 Task: Create a blank project BitRise with privacy Public and default view as List and in the team Taskers . Create three sections in the project as To-Do, Doing and Done
Action: Mouse moved to (512, 313)
Screenshot: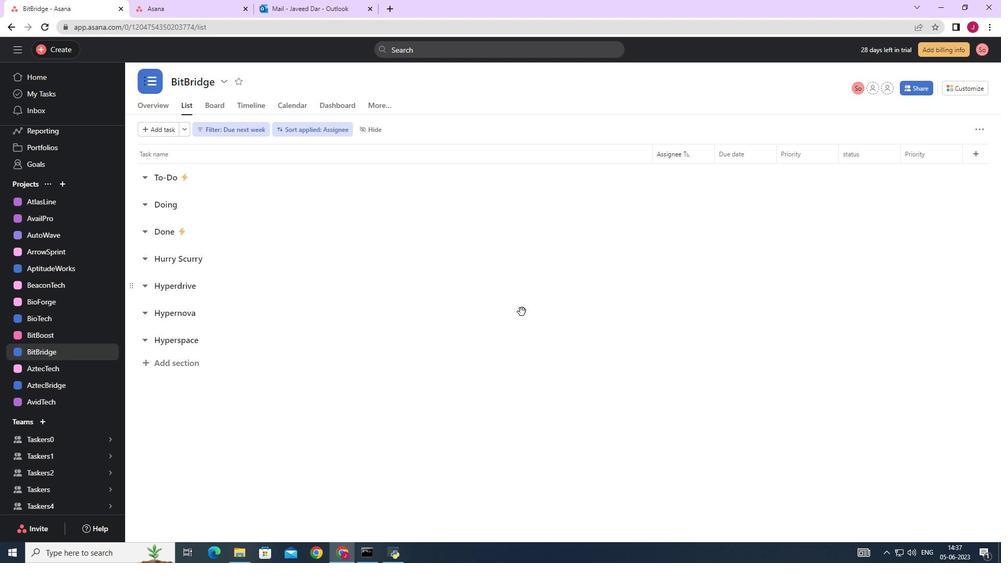 
Action: Mouse scrolled (512, 313) with delta (0, 0)
Screenshot: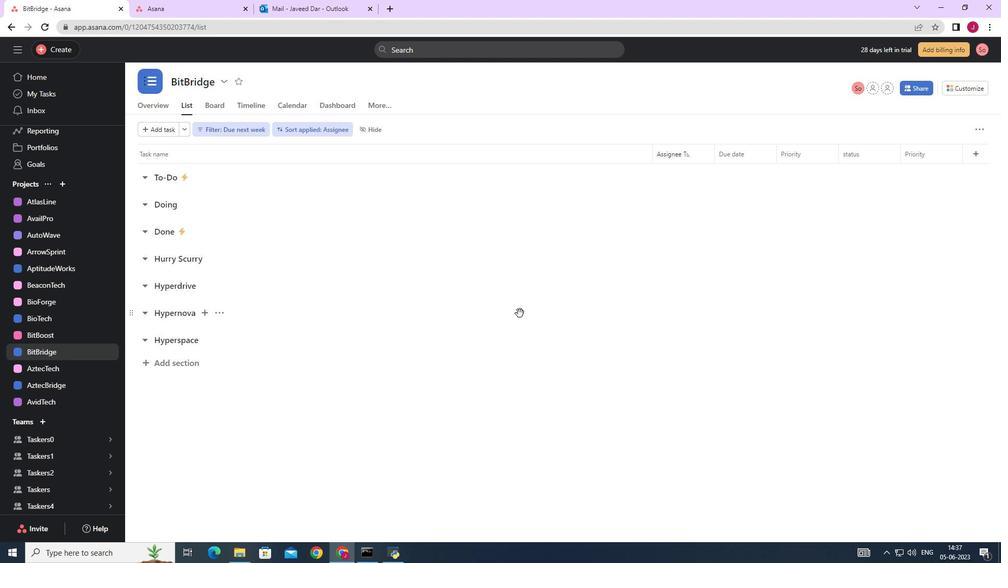 
Action: Mouse scrolled (512, 313) with delta (0, 0)
Screenshot: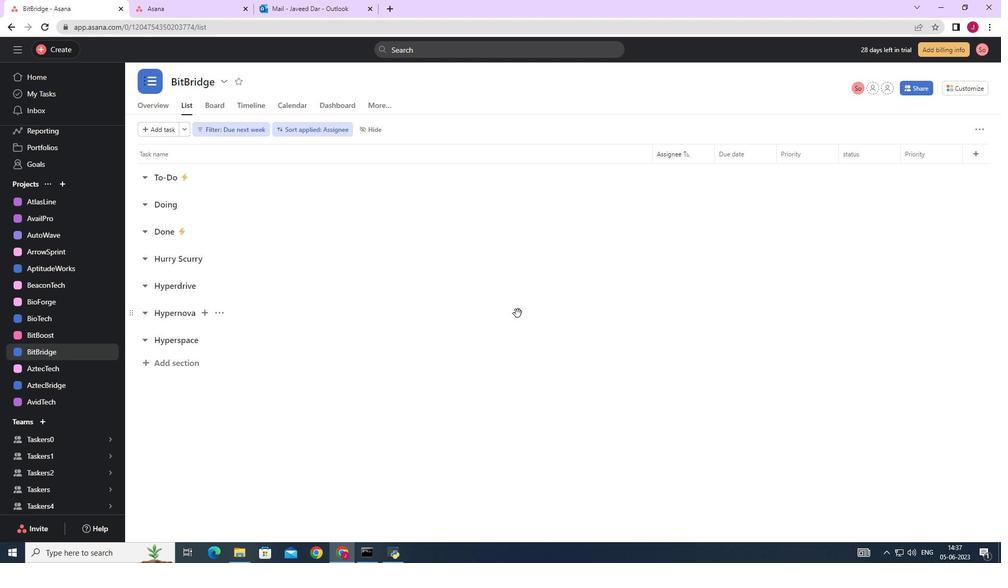 
Action: Mouse moved to (62, 180)
Screenshot: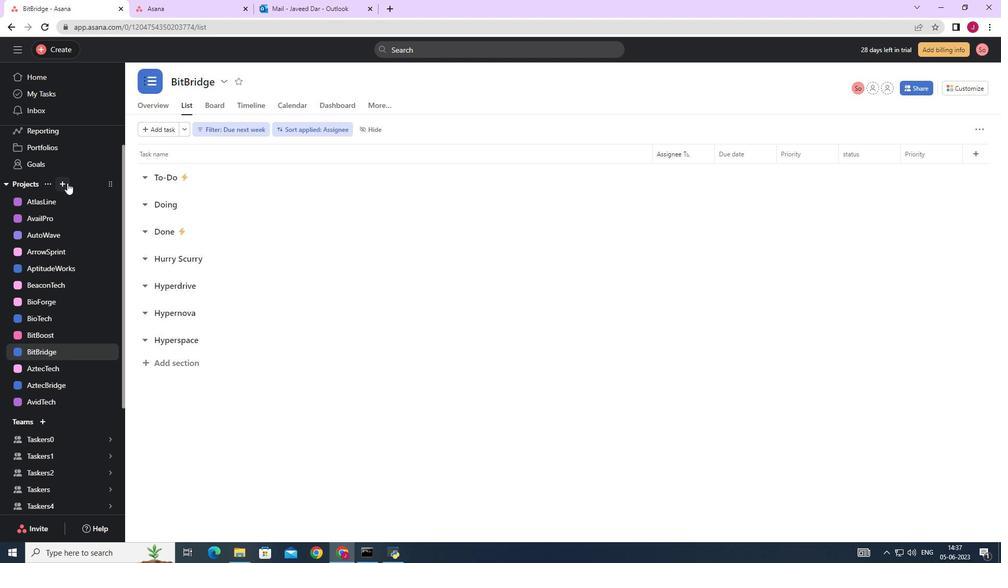 
Action: Mouse pressed left at (62, 180)
Screenshot: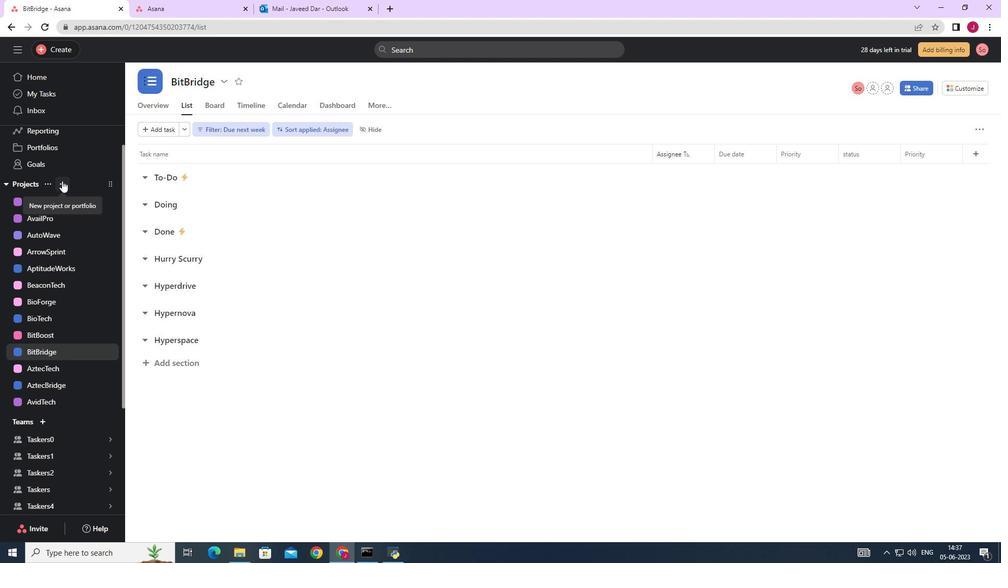 
Action: Mouse moved to (99, 205)
Screenshot: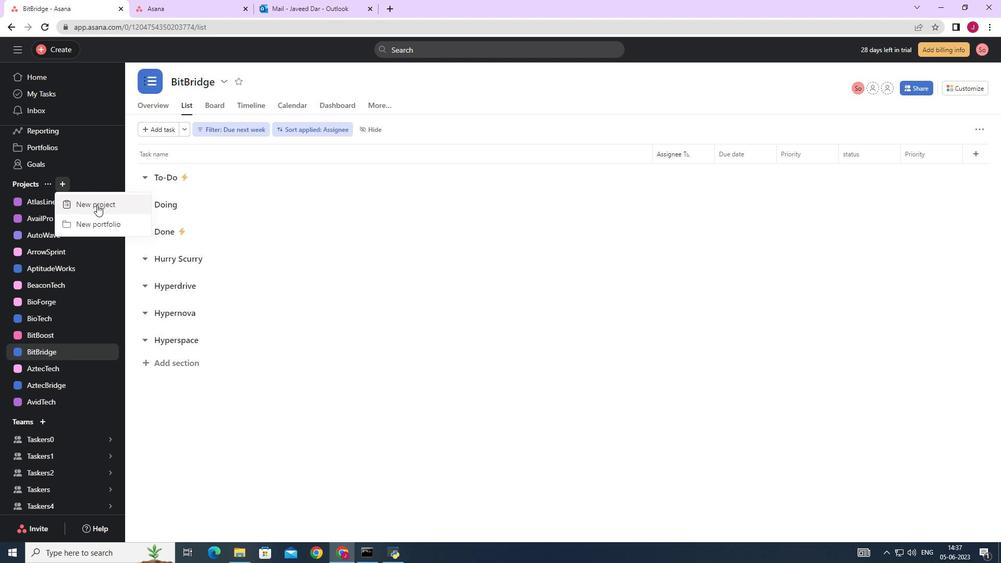 
Action: Mouse pressed left at (99, 205)
Screenshot: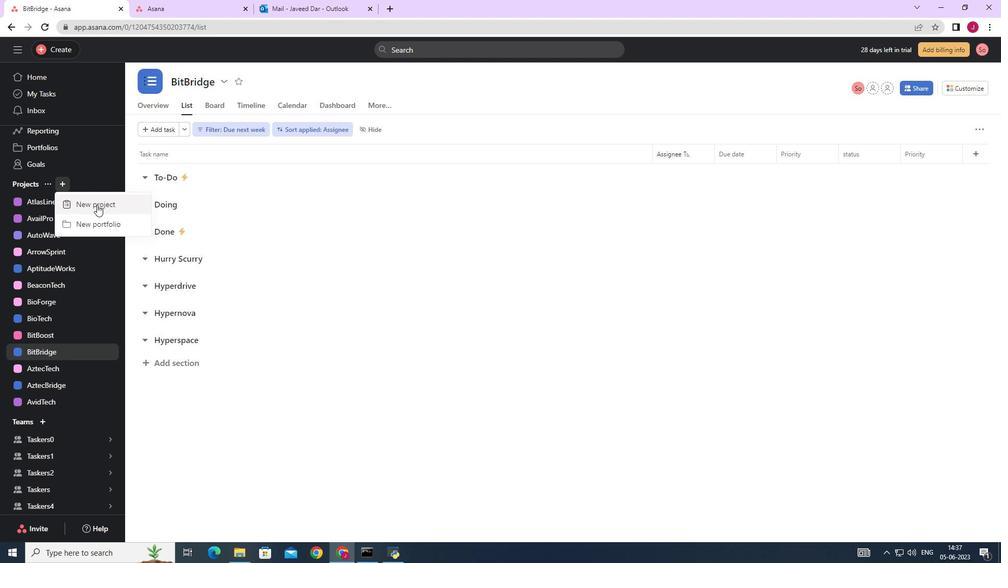 
Action: Mouse moved to (419, 219)
Screenshot: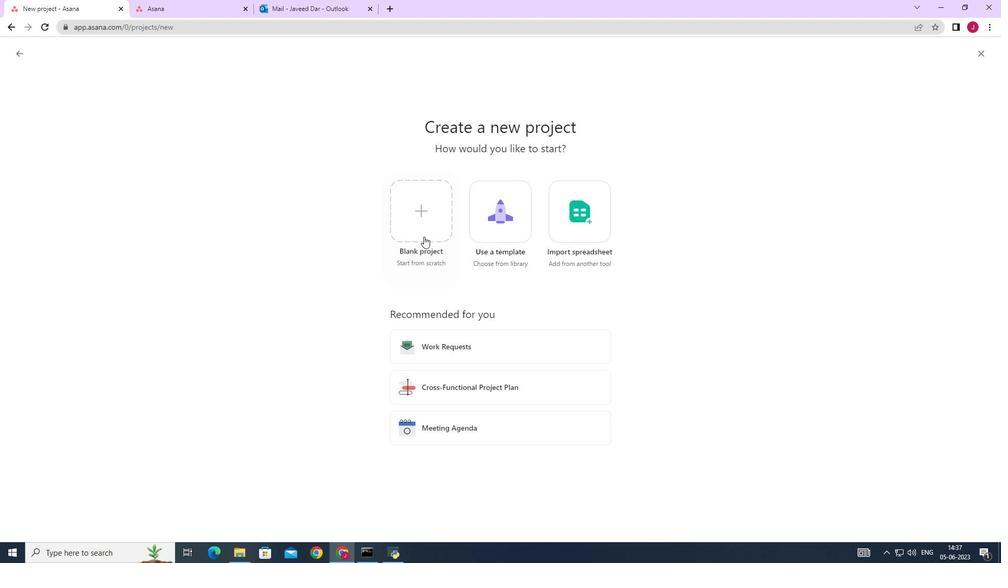 
Action: Mouse pressed left at (419, 219)
Screenshot: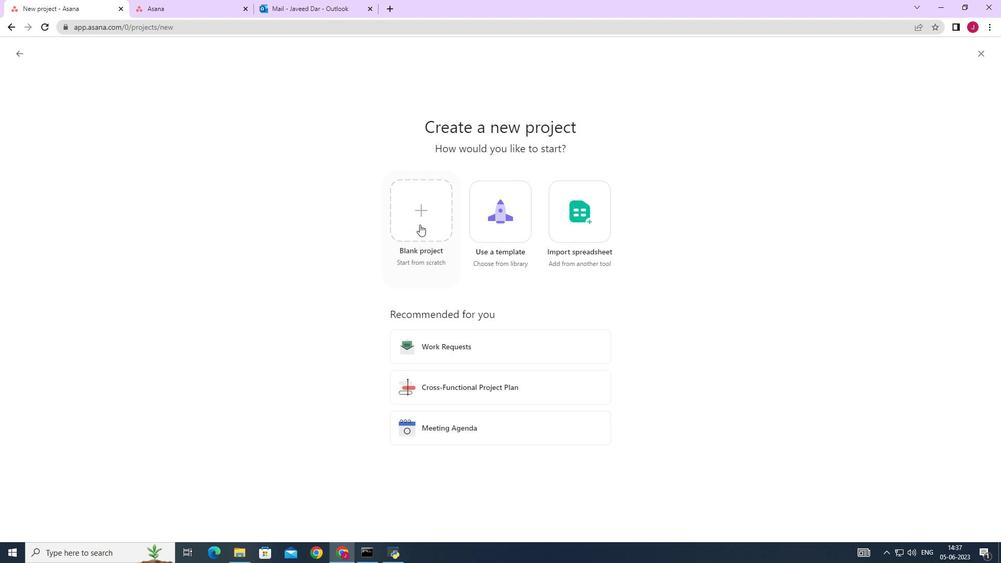
Action: Key pressed <Key.caps_lock>B<Key.caps_lock>it<Key.caps_lock>R<Key.caps_lock>ise
Screenshot: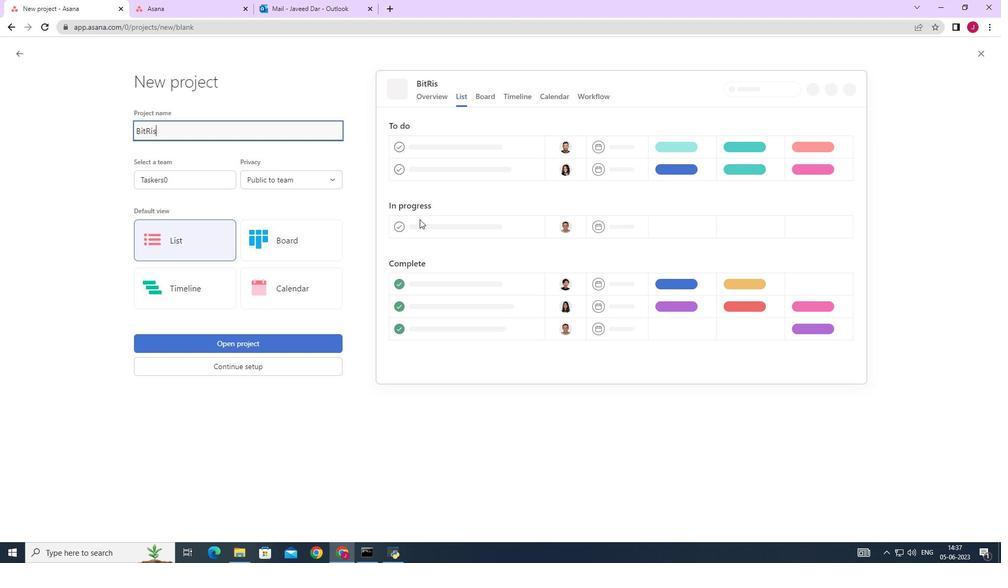 
Action: Mouse moved to (224, 176)
Screenshot: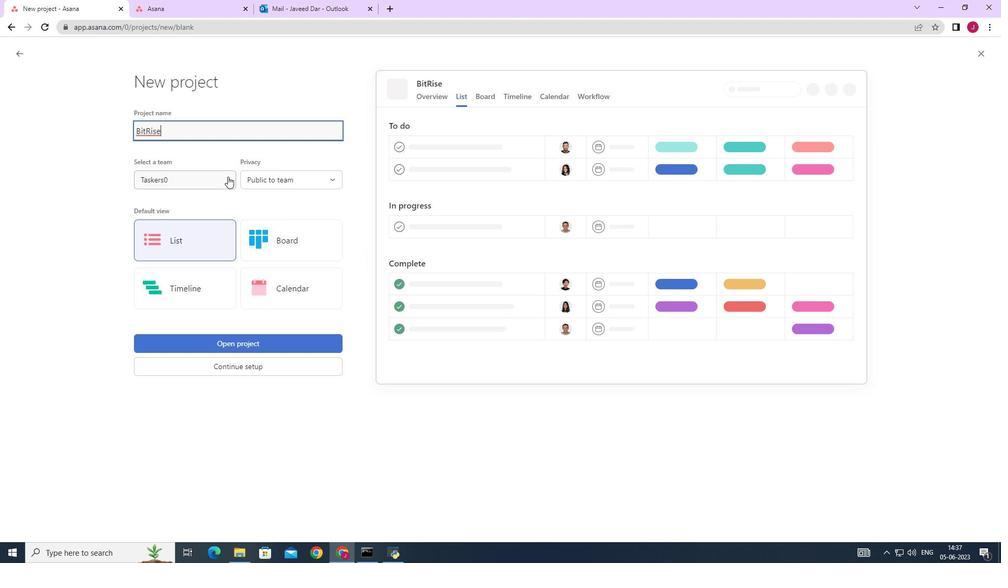 
Action: Mouse pressed left at (224, 176)
Screenshot: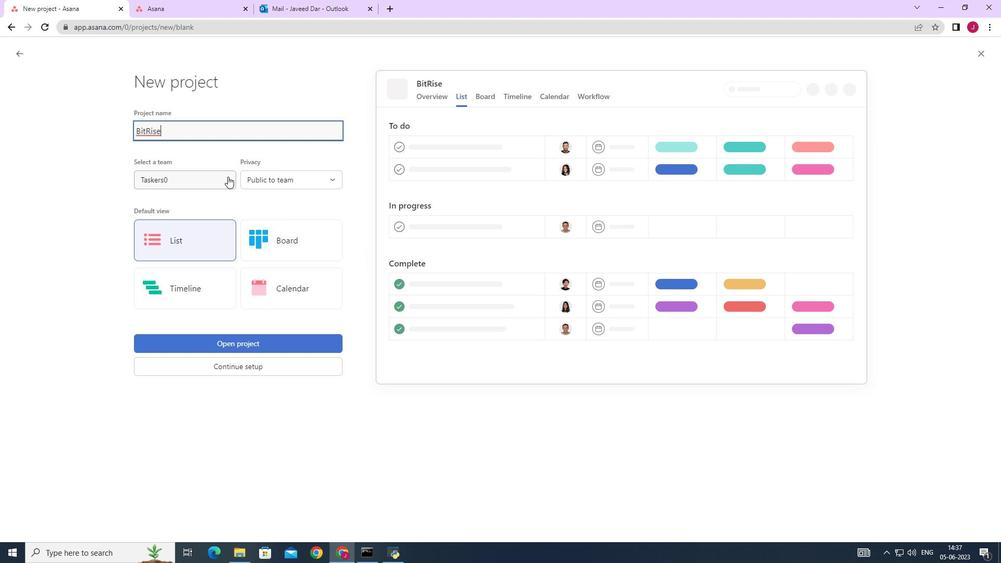 
Action: Mouse moved to (186, 219)
Screenshot: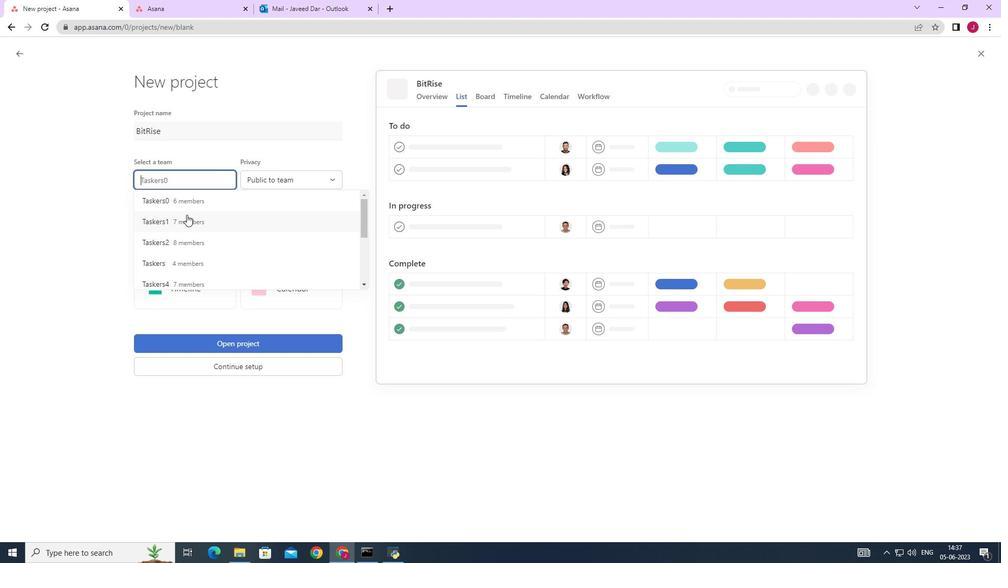 
Action: Mouse pressed left at (186, 219)
Screenshot: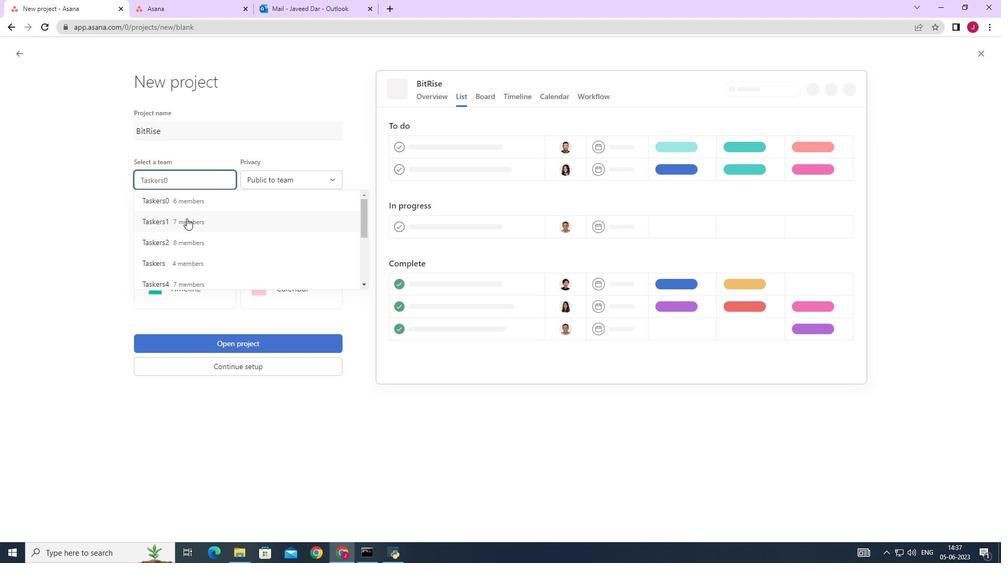 
Action: Mouse moved to (205, 242)
Screenshot: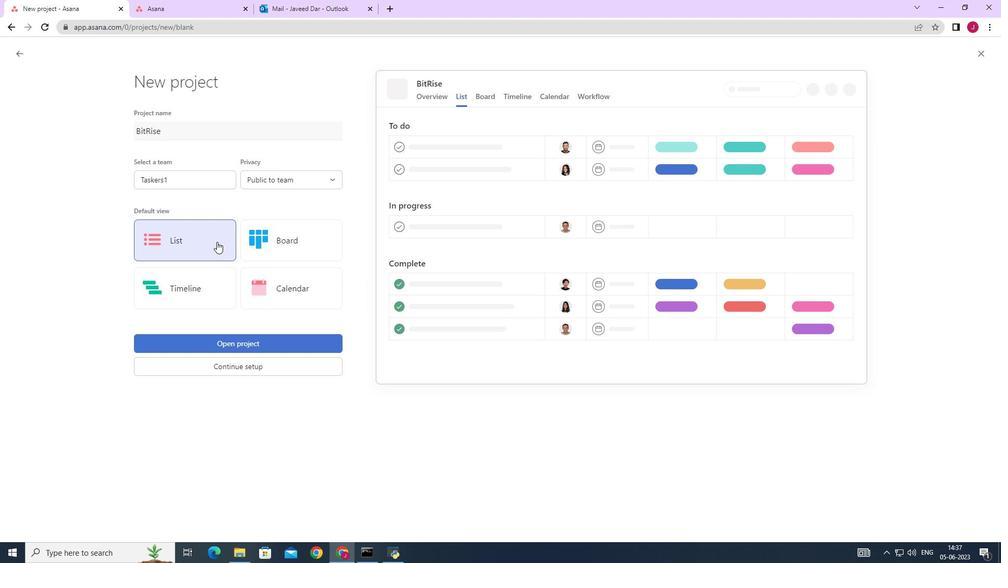 
Action: Mouse pressed left at (205, 242)
Screenshot: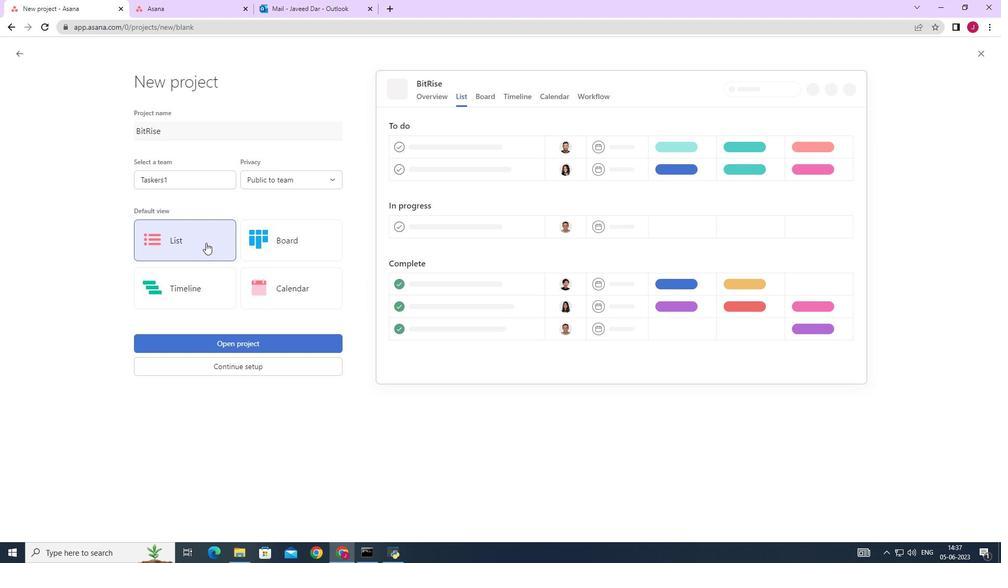 
Action: Mouse moved to (229, 343)
Screenshot: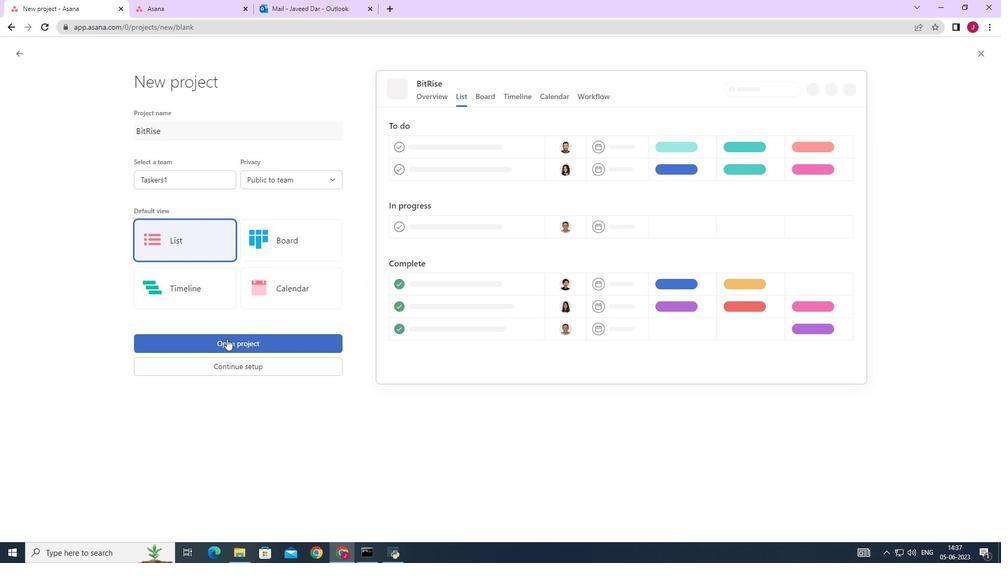 
Action: Mouse pressed left at (229, 343)
Screenshot: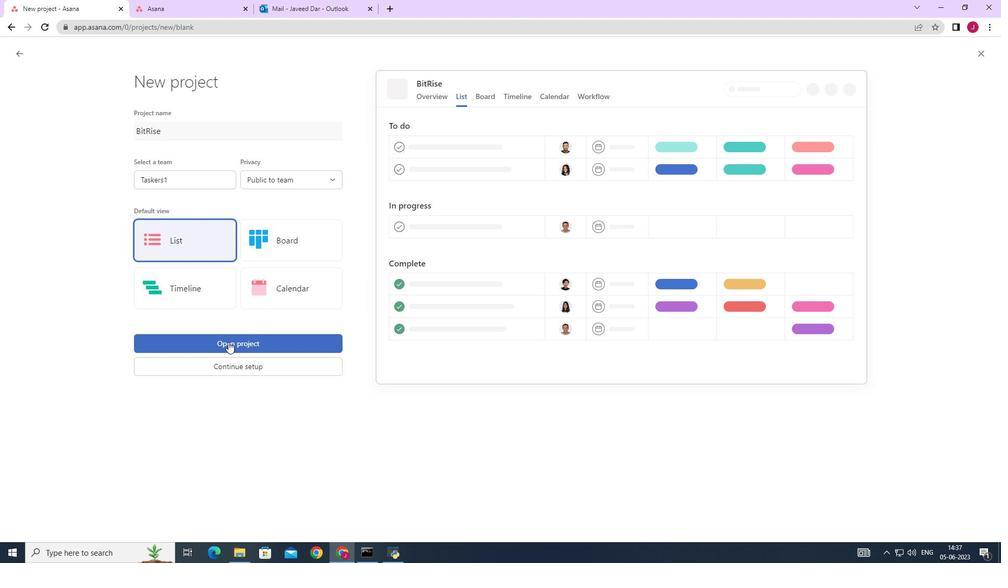 
Action: Mouse moved to (188, 226)
Screenshot: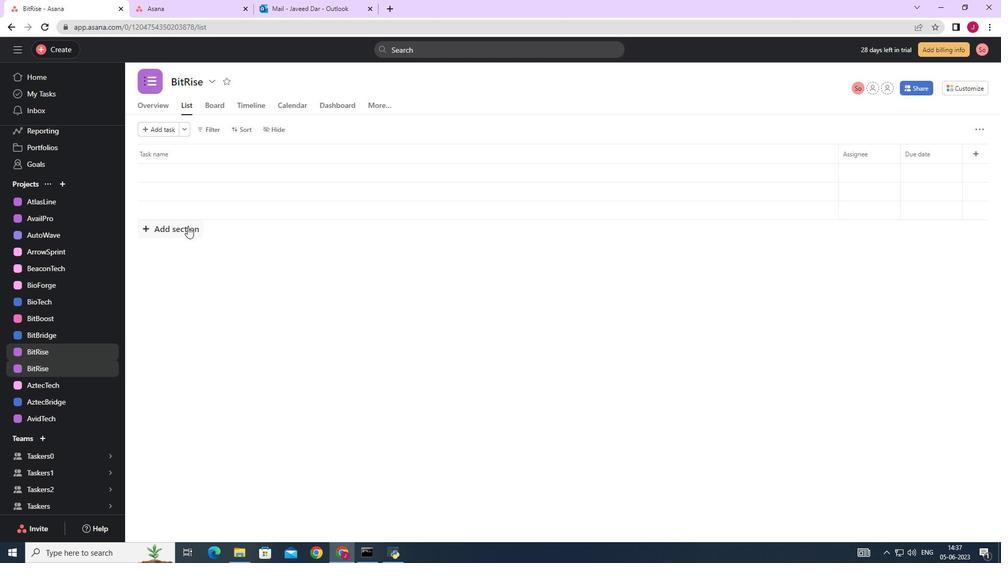 
Action: Mouse pressed left at (188, 226)
Screenshot: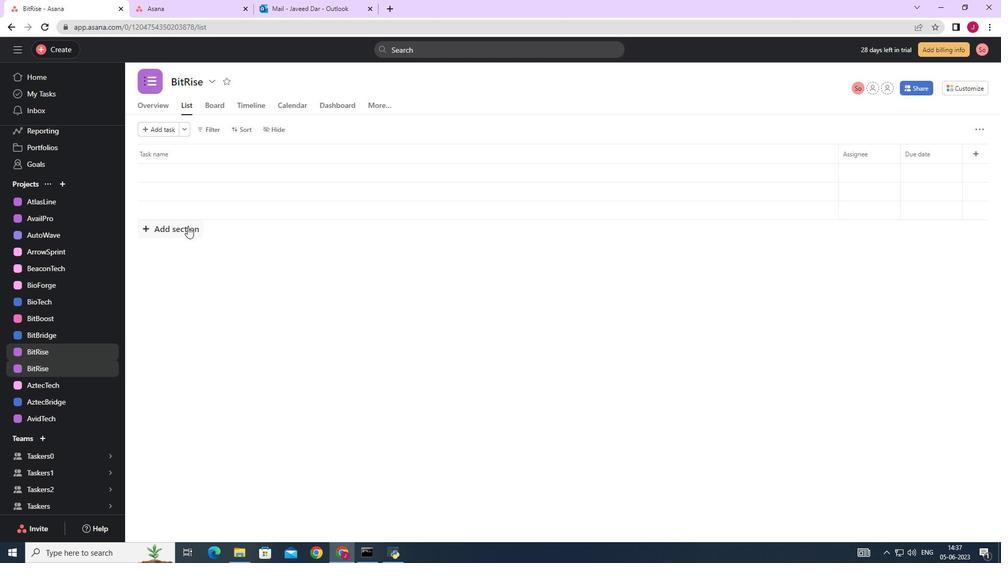 
Action: Mouse moved to (189, 226)
Screenshot: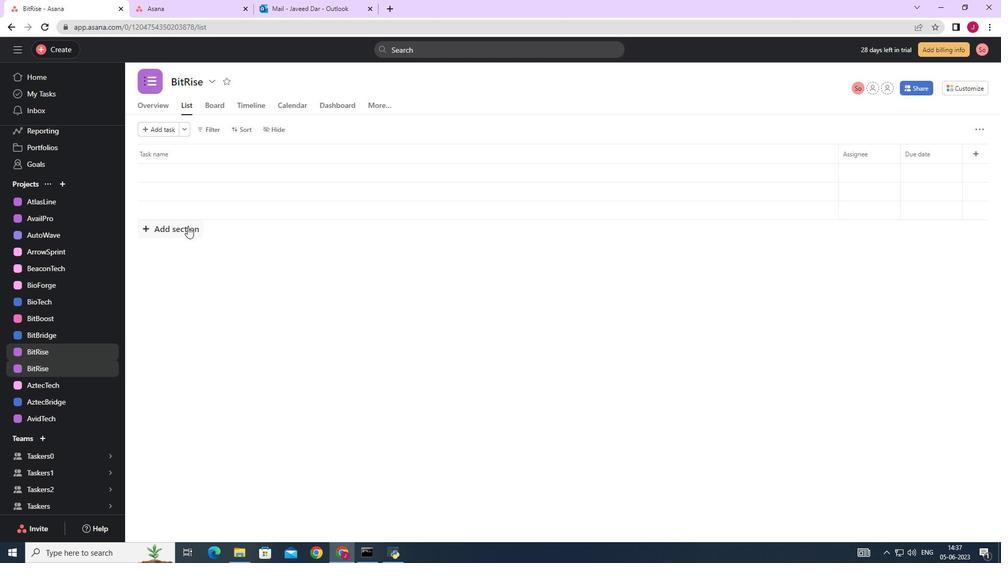 
Action: Key pressed <Key.caps_lock>T<Key.caps_lock>o-<Key.caps_lock>D<Key.caps_lock>o
Screenshot: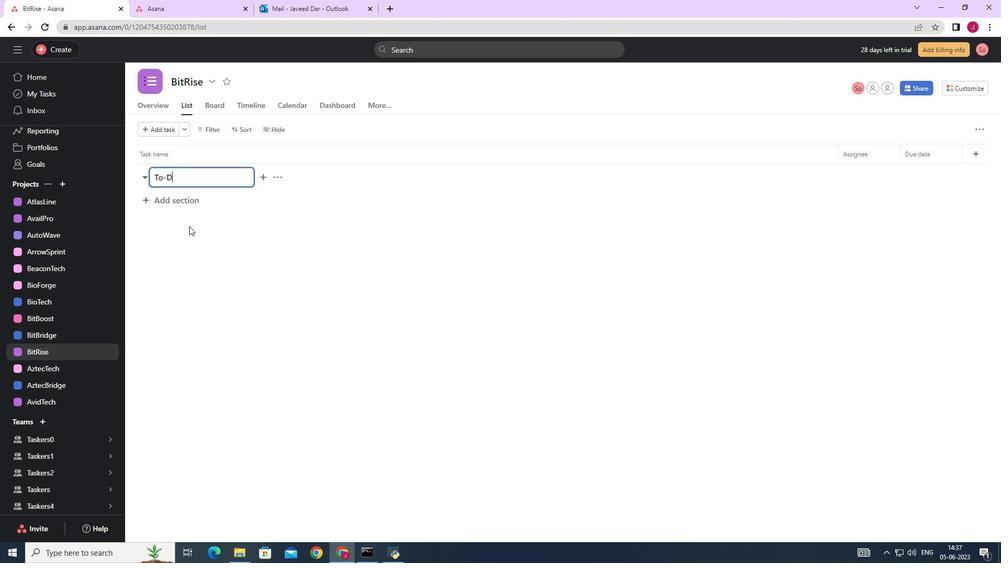 
Action: Mouse moved to (183, 204)
Screenshot: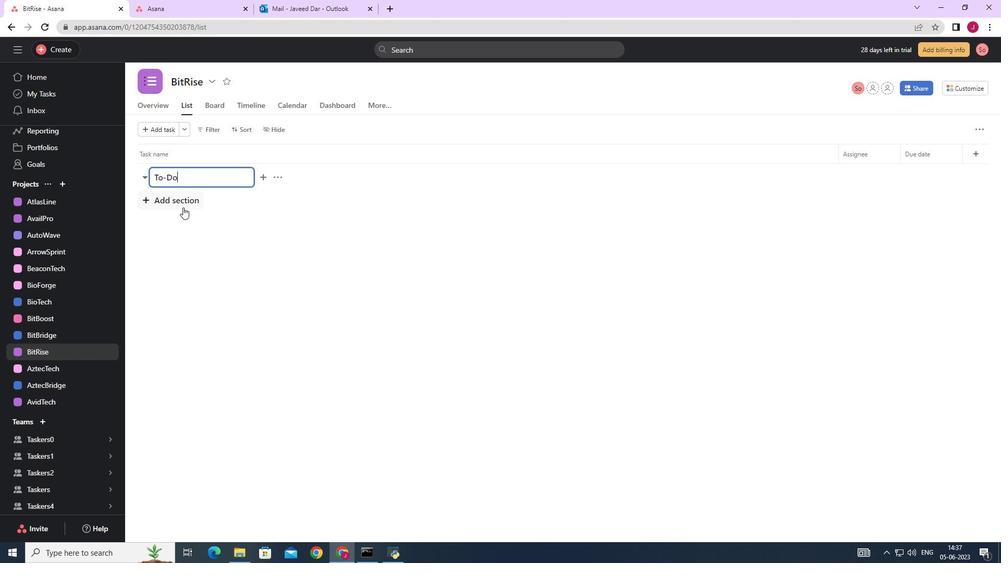 
Action: Mouse pressed left at (183, 204)
Screenshot: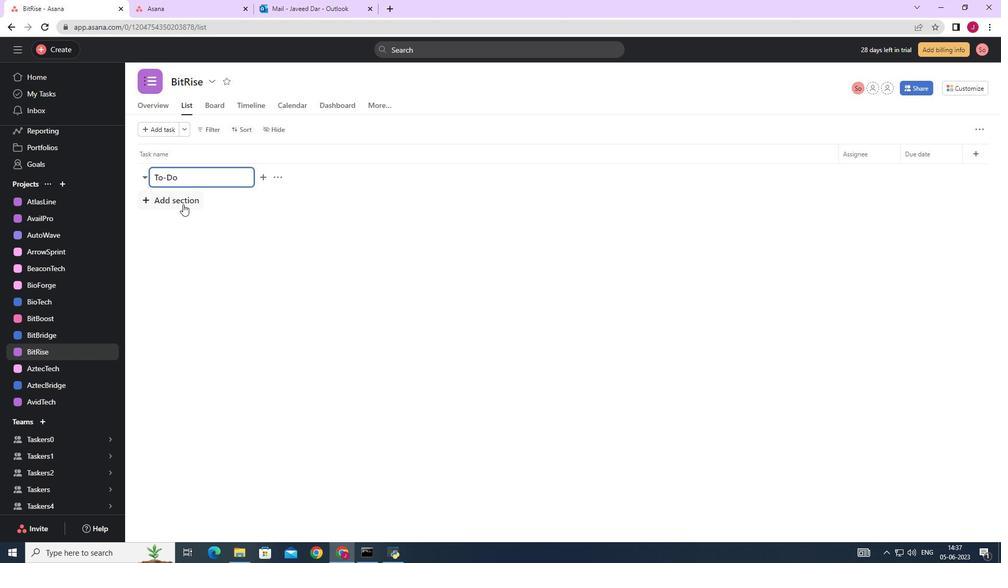 
Action: Key pressed <Key.caps_lock>D<Key.caps_lock>oing
Screenshot: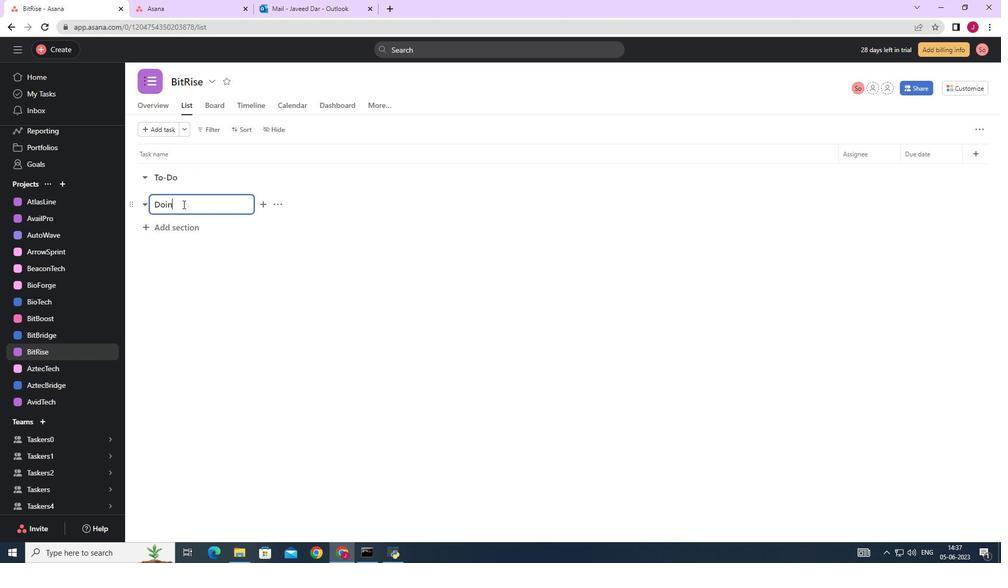 
Action: Mouse moved to (193, 223)
Screenshot: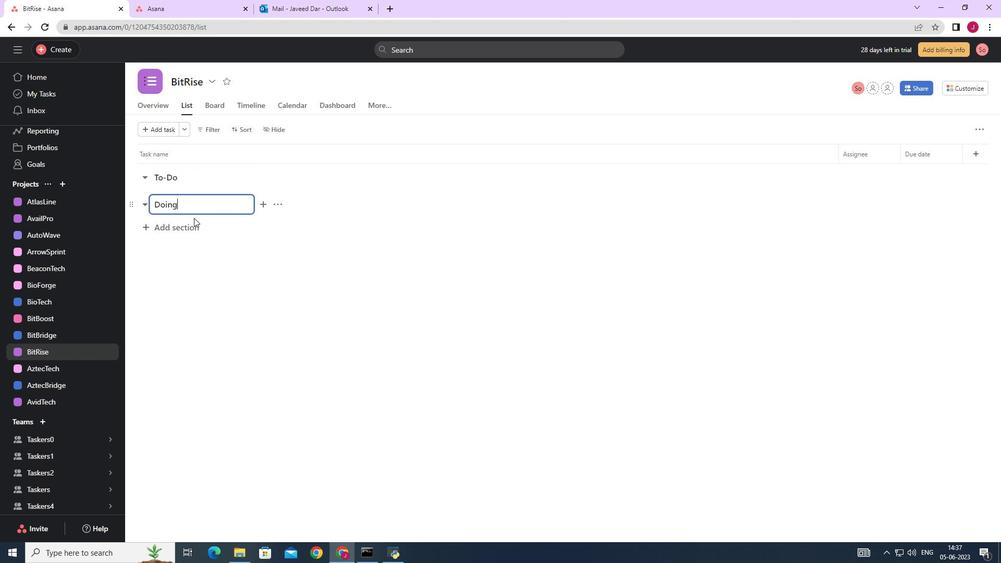 
Action: Mouse pressed left at (193, 223)
Screenshot: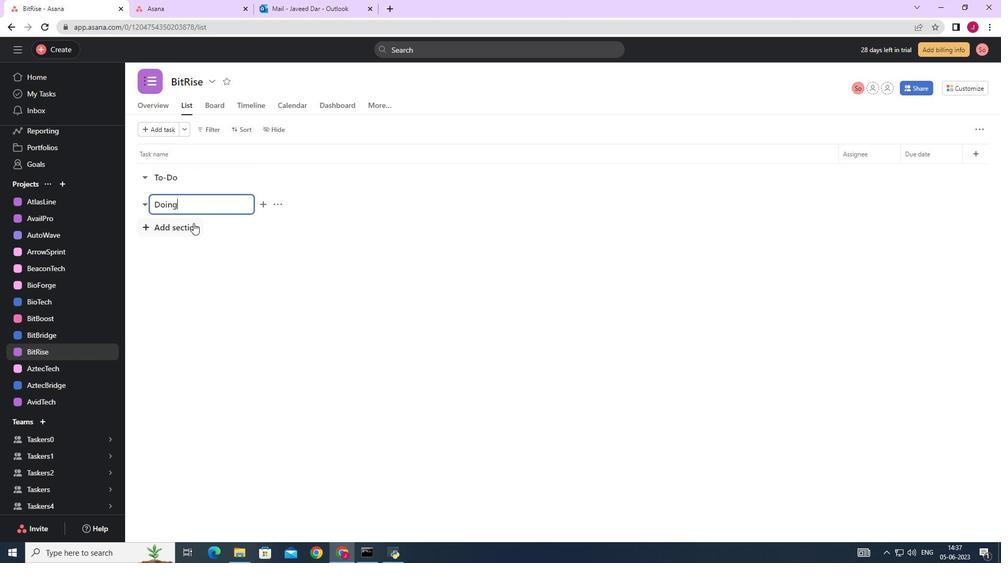 
Action: Key pressed <Key.caps_lock>D<Key.caps_lock>one
Screenshot: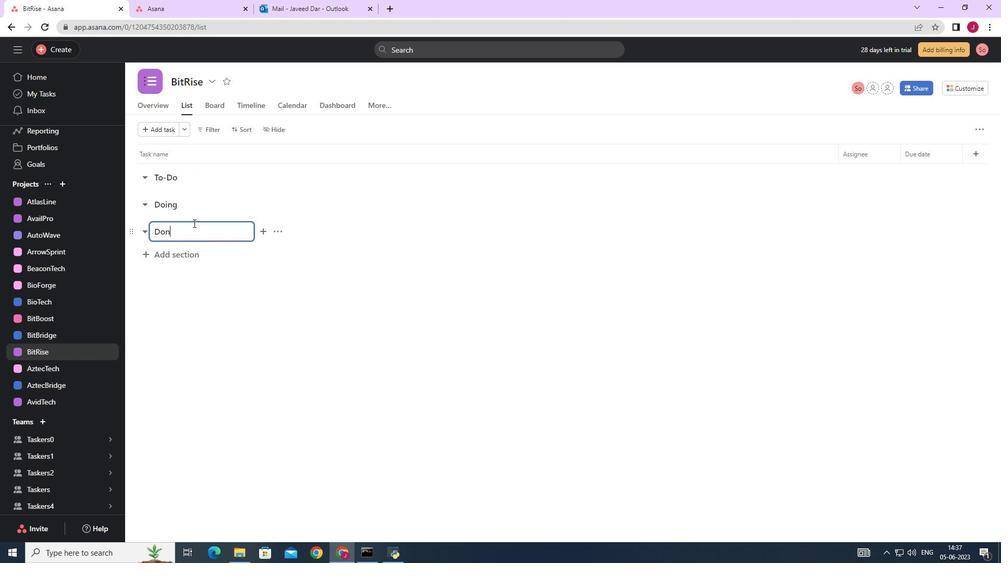 
Action: Mouse moved to (178, 254)
Screenshot: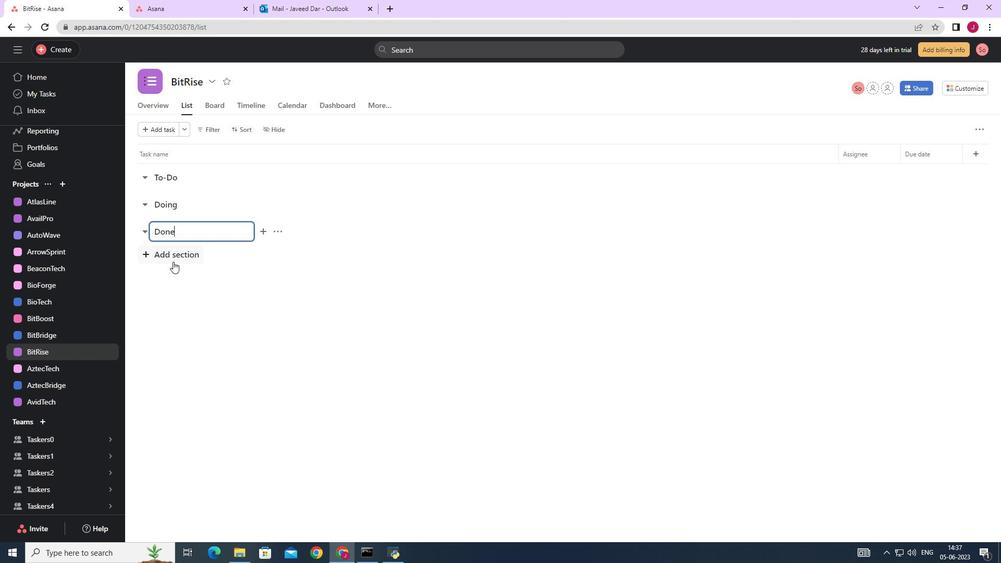 
Action: Mouse pressed left at (178, 254)
Screenshot: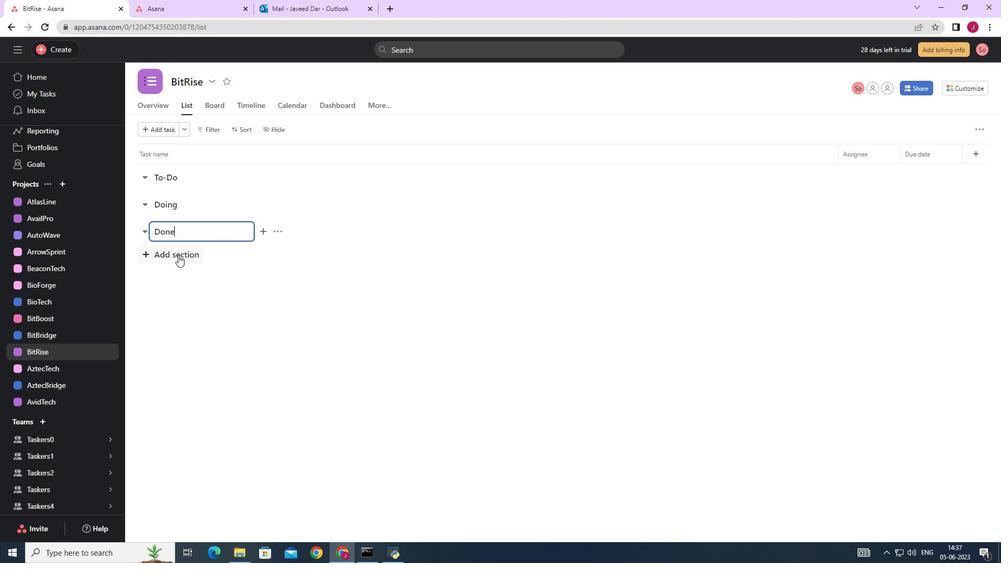 
Action: Mouse moved to (180, 256)
Screenshot: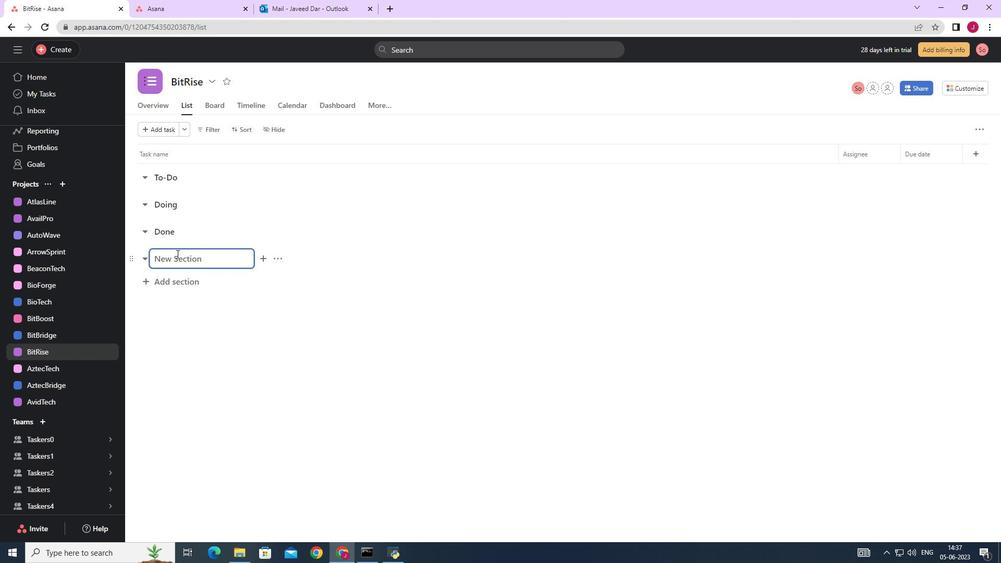 
